 Task: Use the formula "YIELD" in spreadsheet "Project portfolio".
Action: Mouse pressed left at (730, 224)
Screenshot: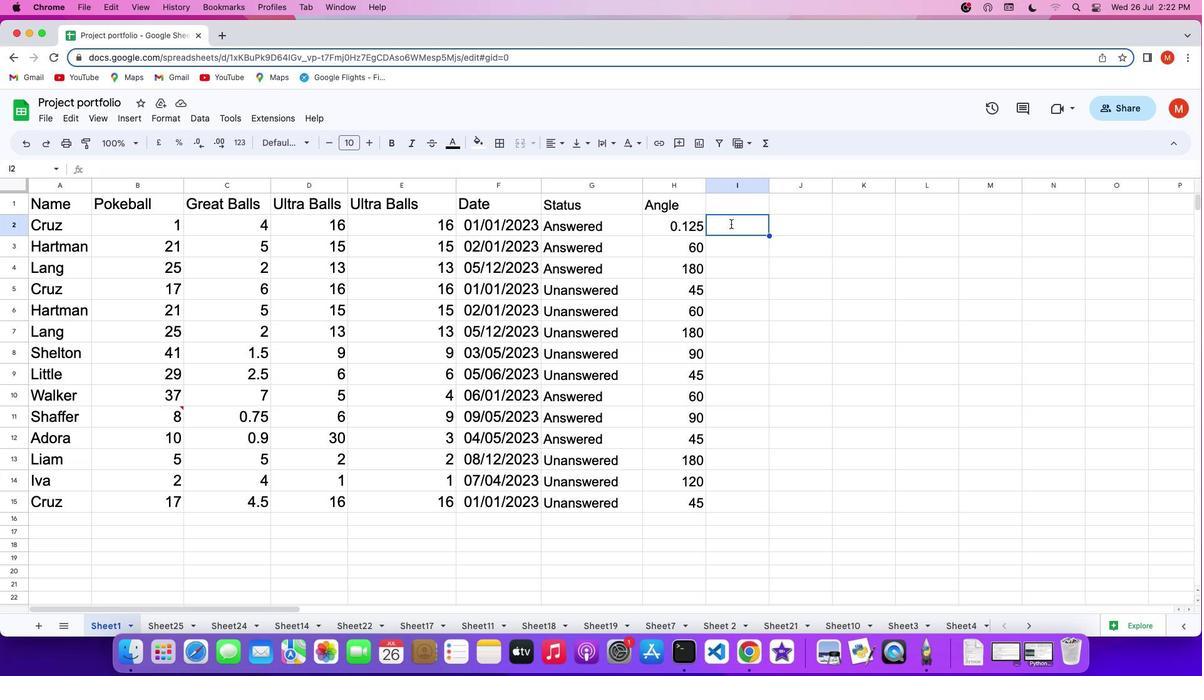 
Action: Key pressed '='
Screenshot: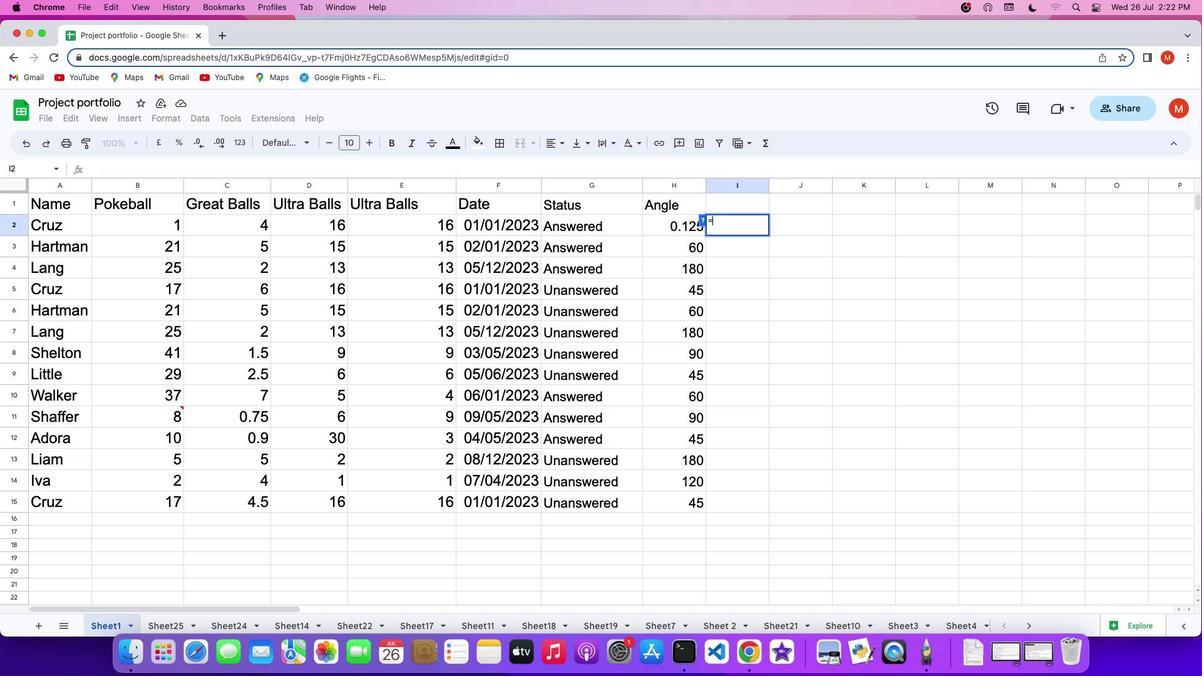
Action: Mouse moved to (770, 140)
Screenshot: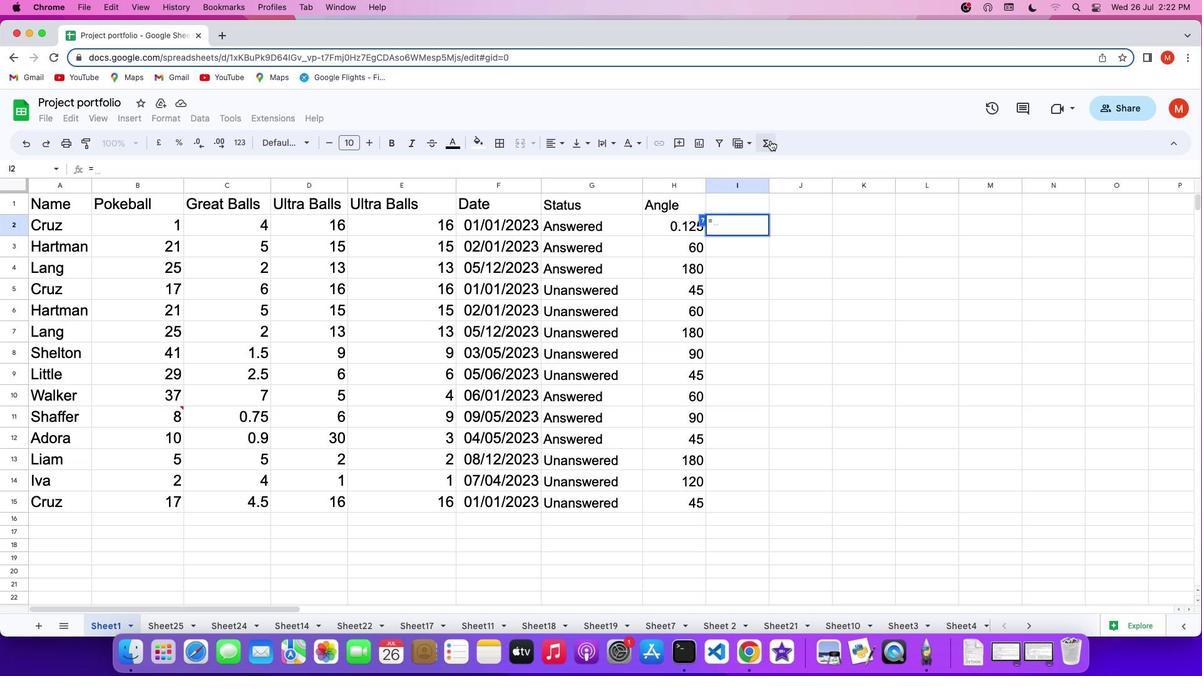 
Action: Mouse pressed left at (770, 140)
Screenshot: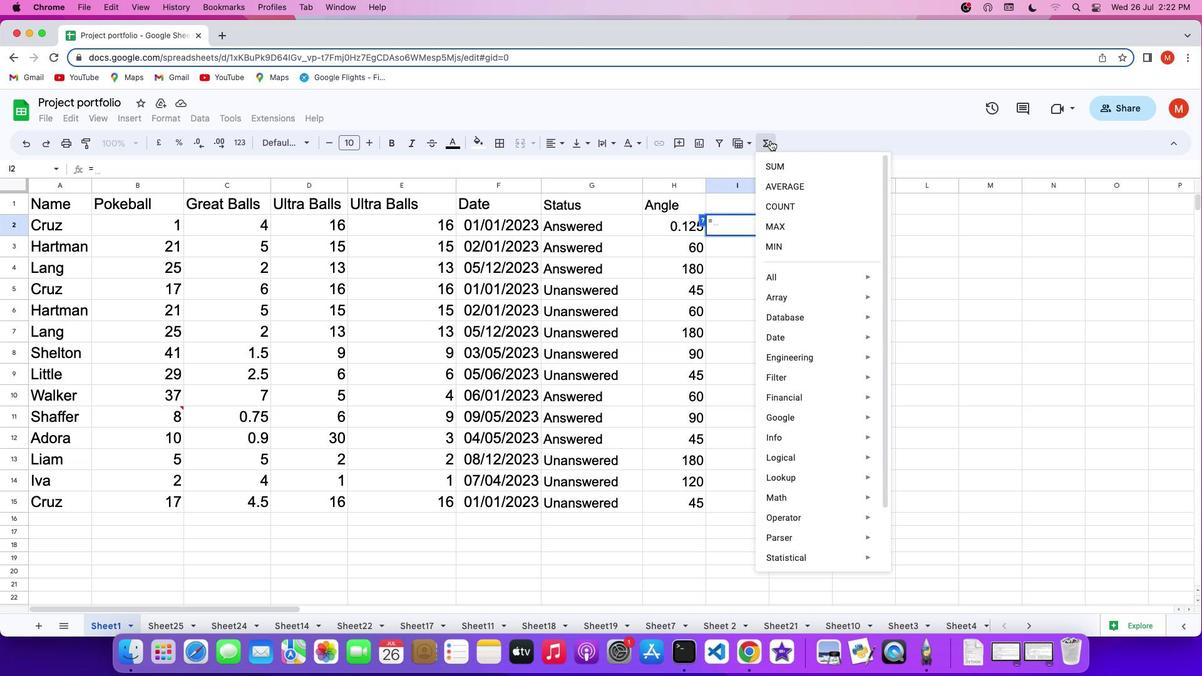 
Action: Mouse moved to (999, 557)
Screenshot: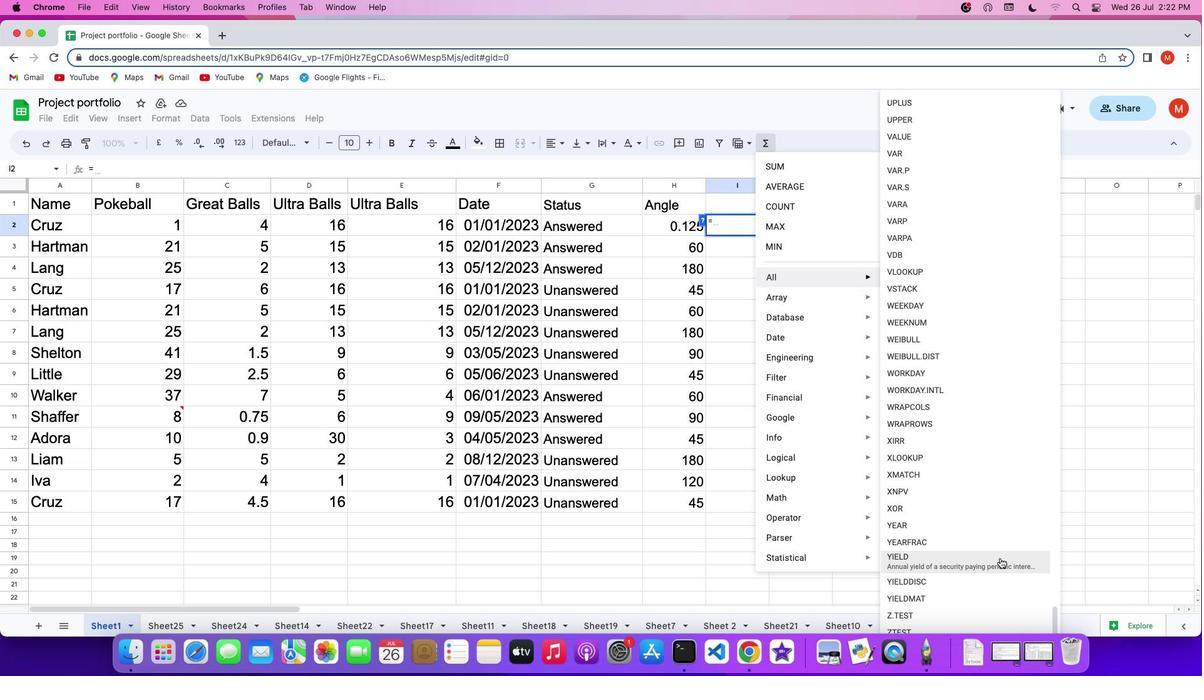
Action: Mouse pressed left at (999, 557)
Screenshot: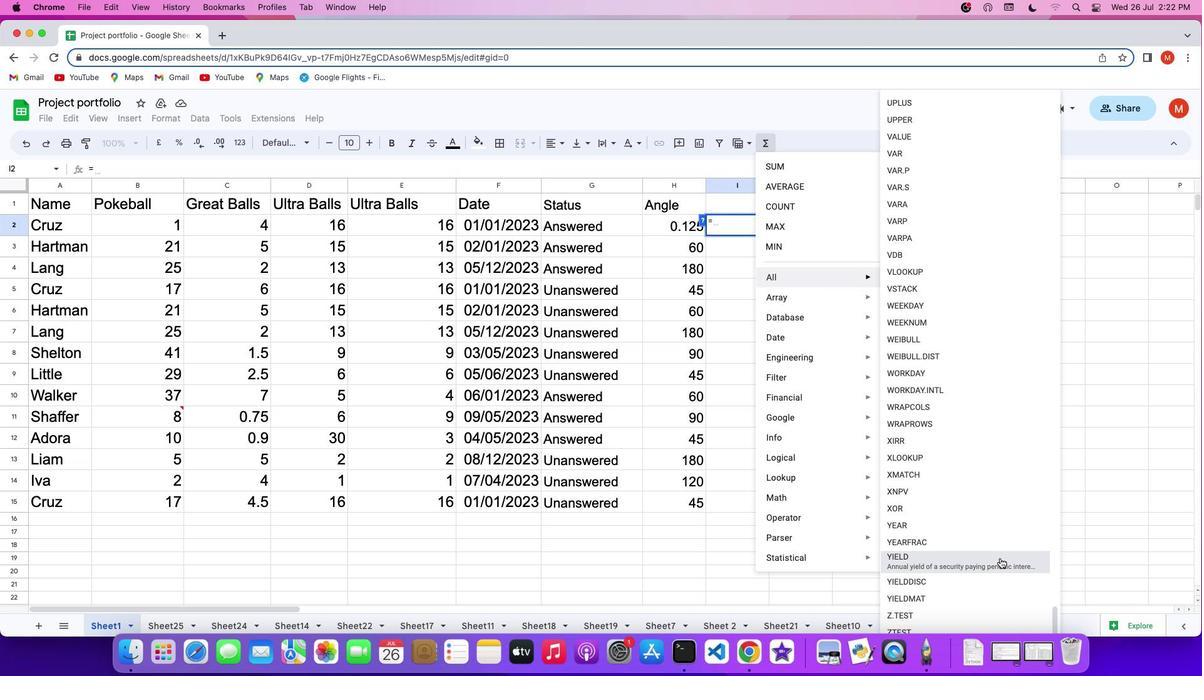 
Action: Key pressed Key.shift_r'"''0''2''/''0''1''/''2''0''1''0'"'"Key.backspaceKey.shift_r'"'','Key.shift_r'"''3''1''/''1''2''/''2''0''3''9'Key.shift_r'"'',''3'Key.shift_r'%'',''9''3''.''4''5'',''1''0''0'',''2'',''0'Key.enter
Screenshot: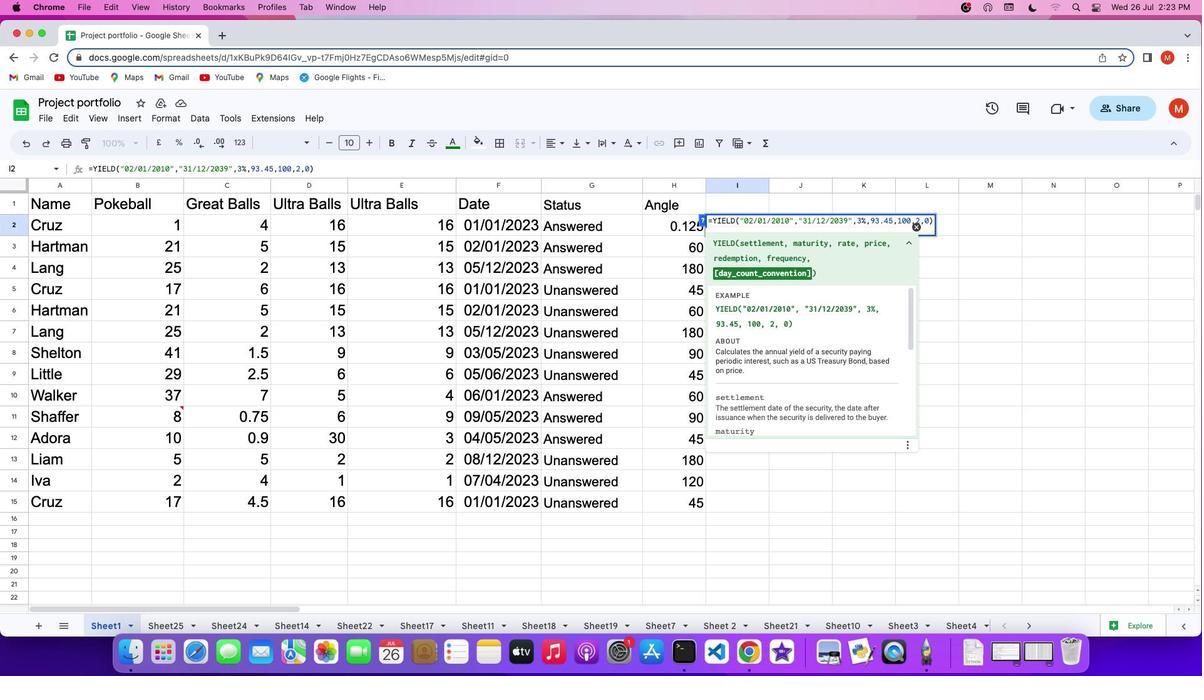 
